 Task: Create a task  Create automated testing scripts for the app , assign it to team member softage.7@softage.net in the project TreasureLine and update the status of the task to  Off Track , set the priority of the task to Medium.
Action: Mouse moved to (73, 313)
Screenshot: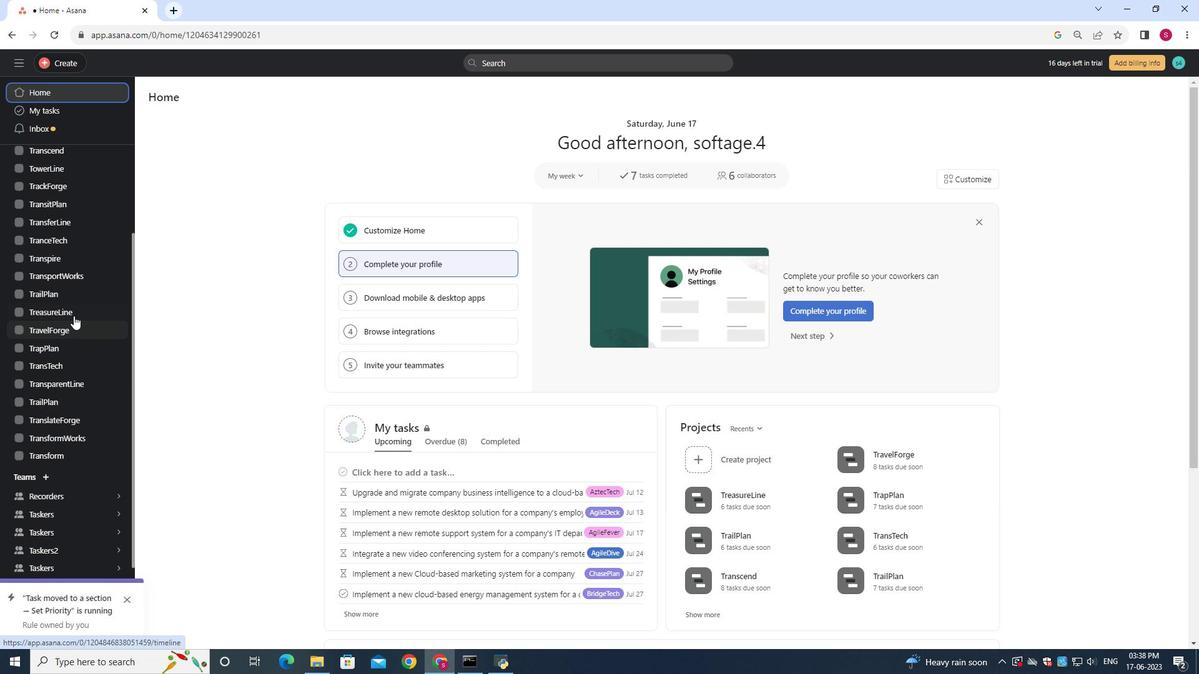 
Action: Mouse pressed left at (73, 313)
Screenshot: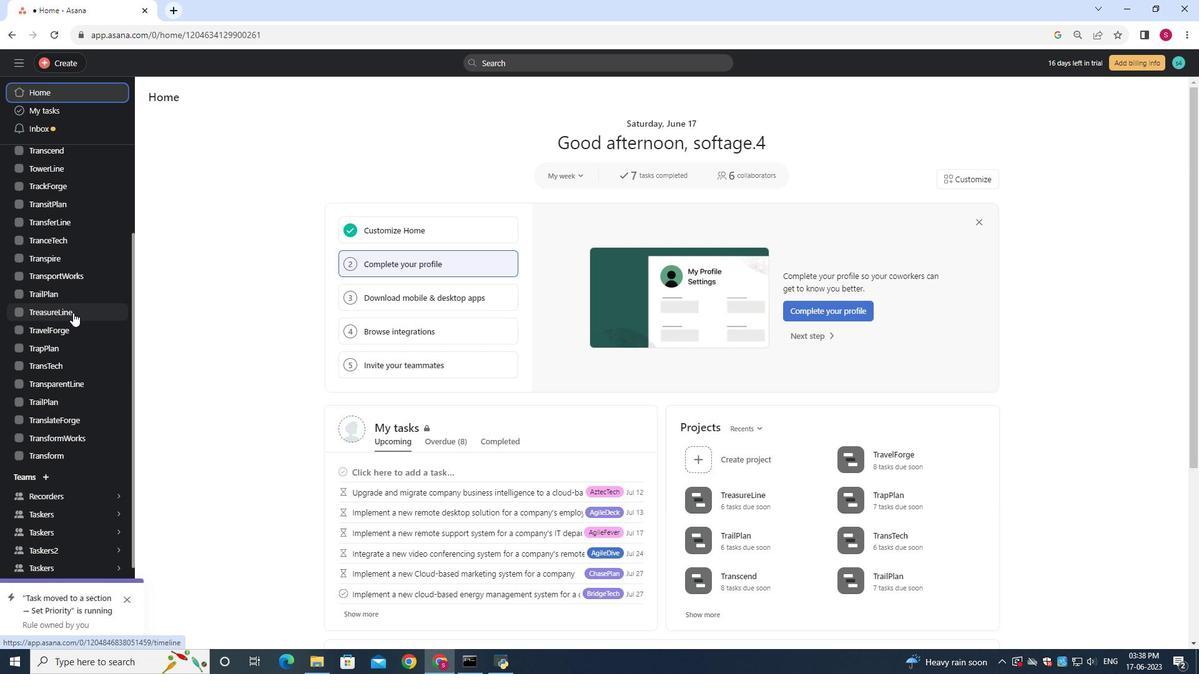 
Action: Mouse moved to (168, 144)
Screenshot: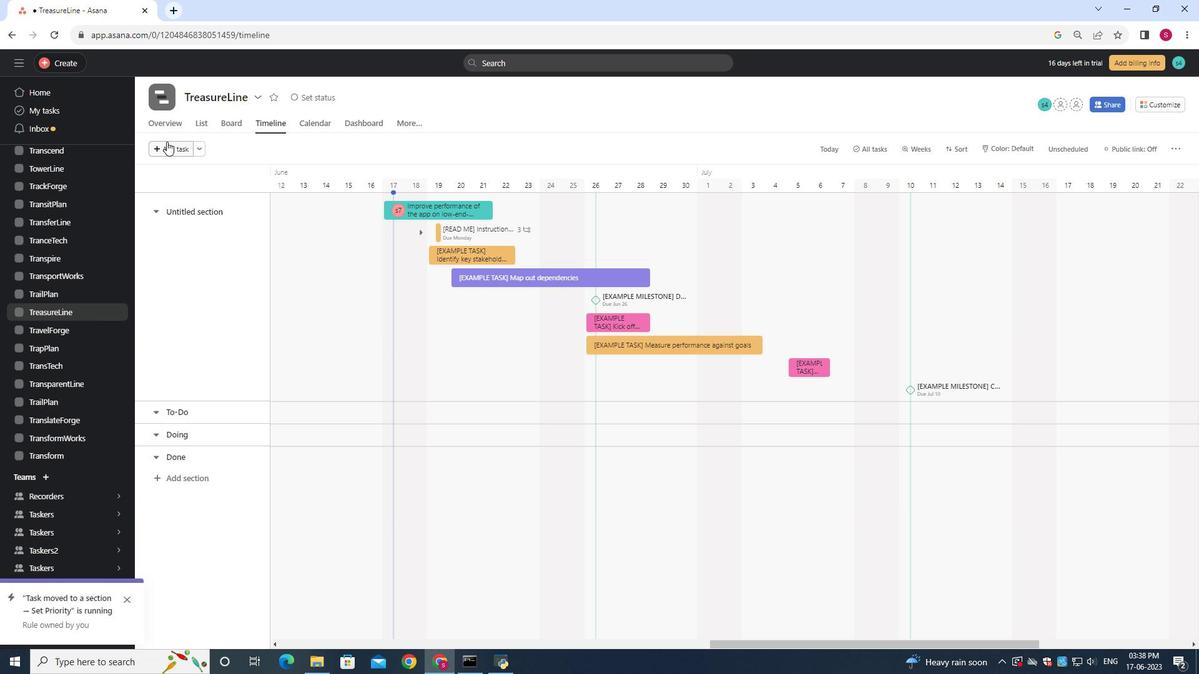 
Action: Mouse pressed left at (168, 144)
Screenshot: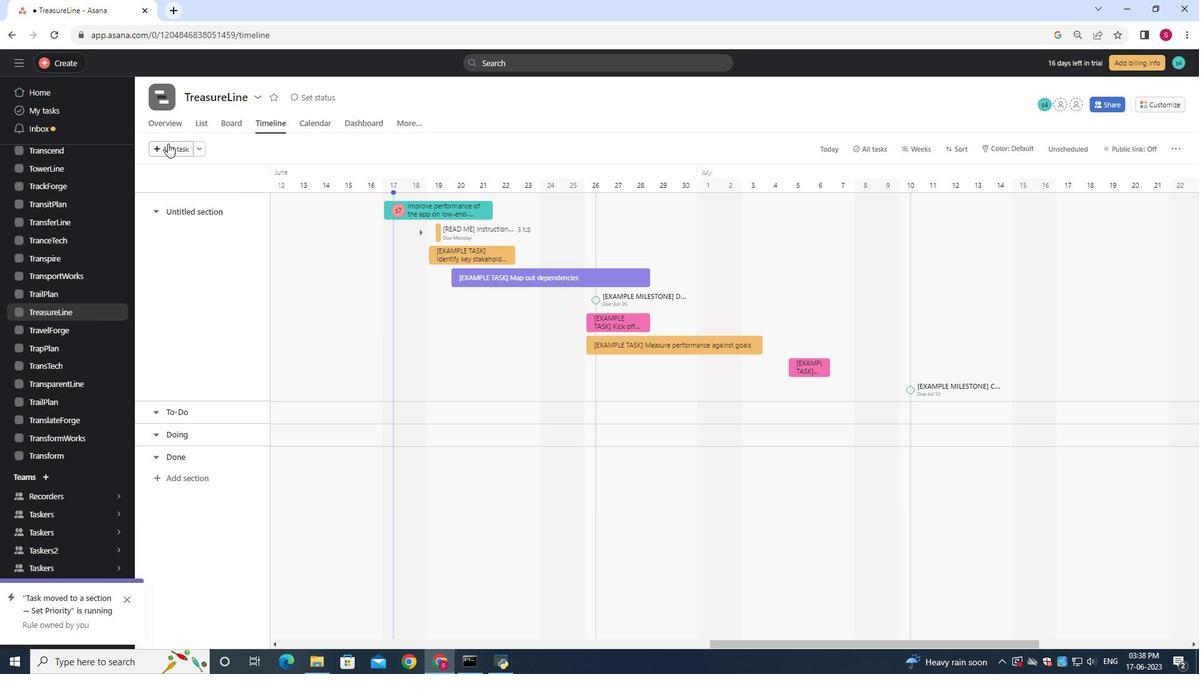 
Action: Key pressed <Key.shift><Key.shift><Key.shift><Key.shift><Key.shift><Key.shift><Key.shift><Key.shift><Key.shift><Key.shift><Key.shift><Key.shift><Key.shift><Key.shift><Key.shift><Key.shift><Key.shift><Key.shift><Key.shift><Key.shift><Key.shift><Key.shift><Key.shift><Key.shift><Key.shift><Key.shift><Key.shift><Key.shift><Key.shift><Key.shift><Key.shift><Key.shift><Key.shift><Key.shift><Key.shift><Key.shift><Key.shift><Key.shift><Key.shift><Key.shift><Key.shift><Key.shift><Key.shift><Key.shift><Key.shift><Key.shift>Create<Key.space><Key.shift>automated<Key.space>testing<Key.space>scripts<Key.space>for<Key.space>the<Key.space>app
Screenshot: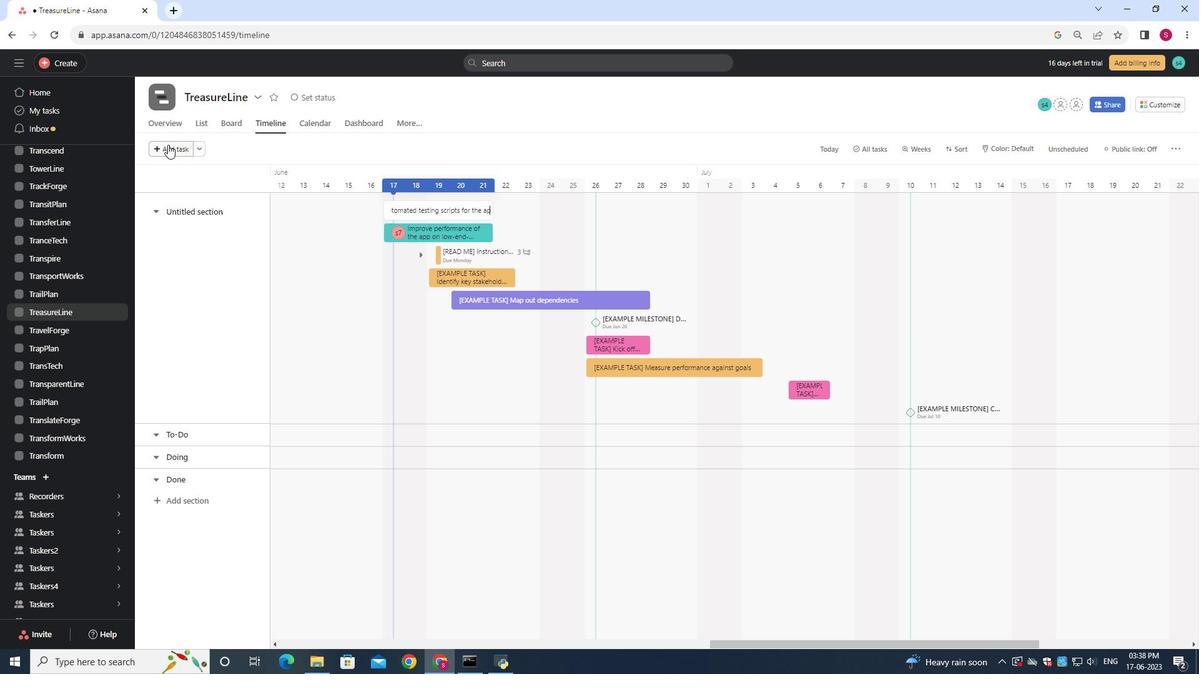 
Action: Mouse moved to (454, 209)
Screenshot: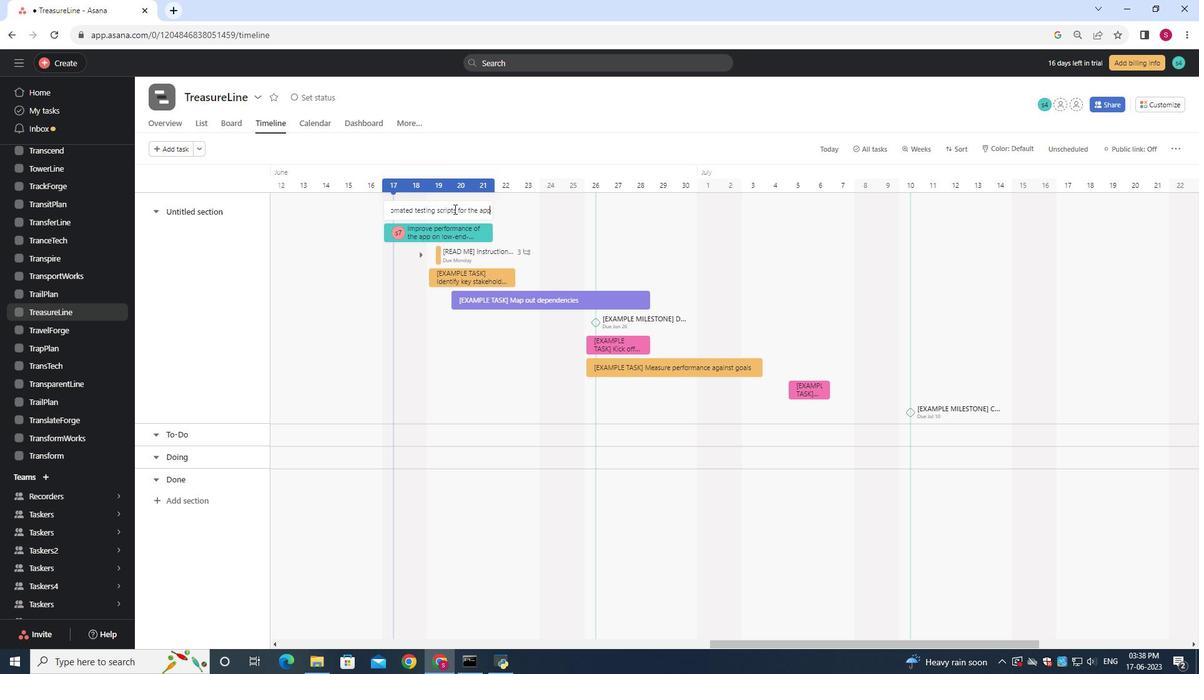 
Action: Mouse pressed left at (454, 209)
Screenshot: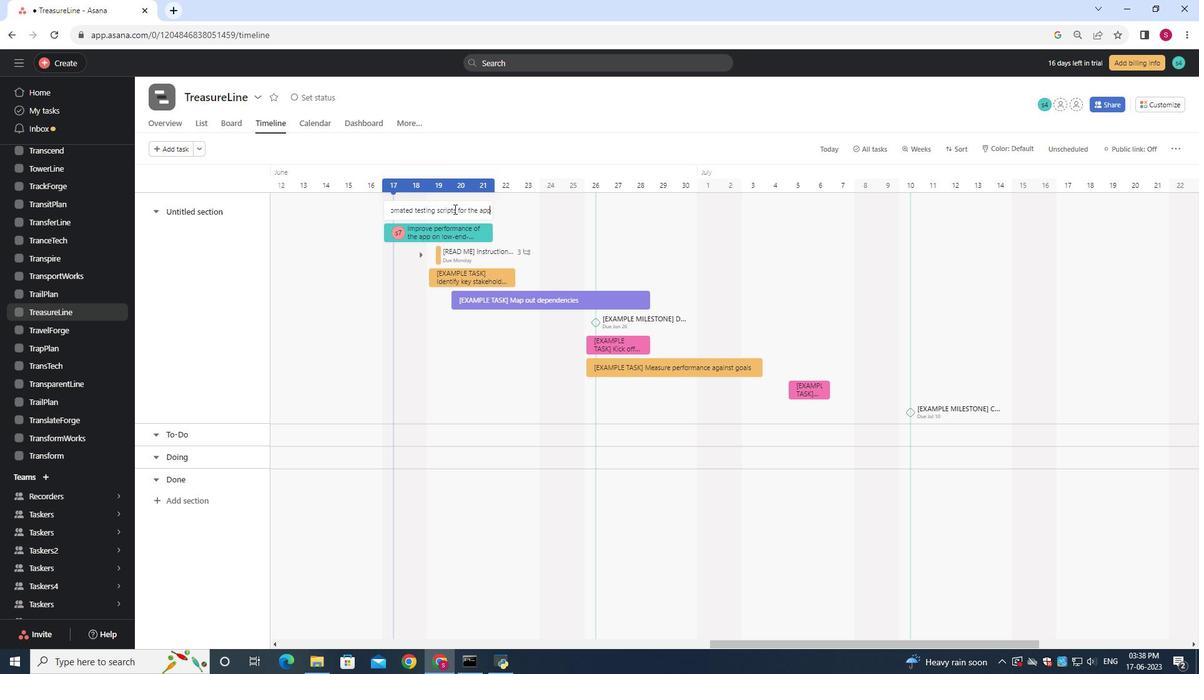 
Action: Mouse moved to (936, 211)
Screenshot: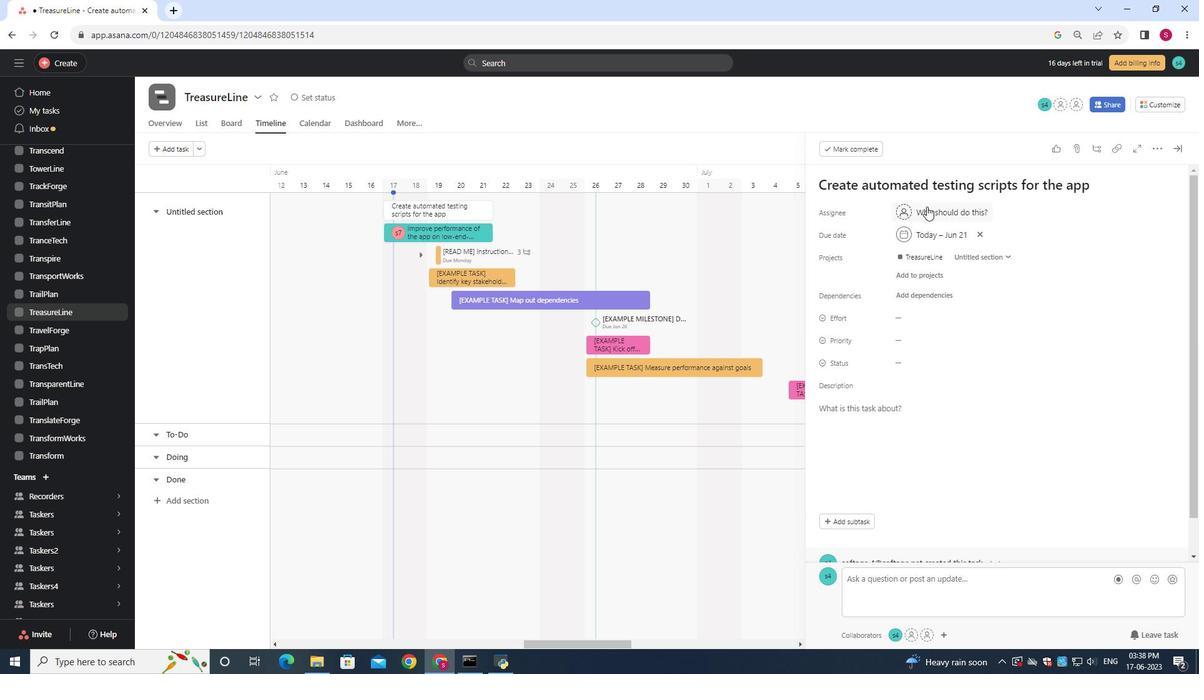 
Action: Mouse pressed left at (936, 211)
Screenshot: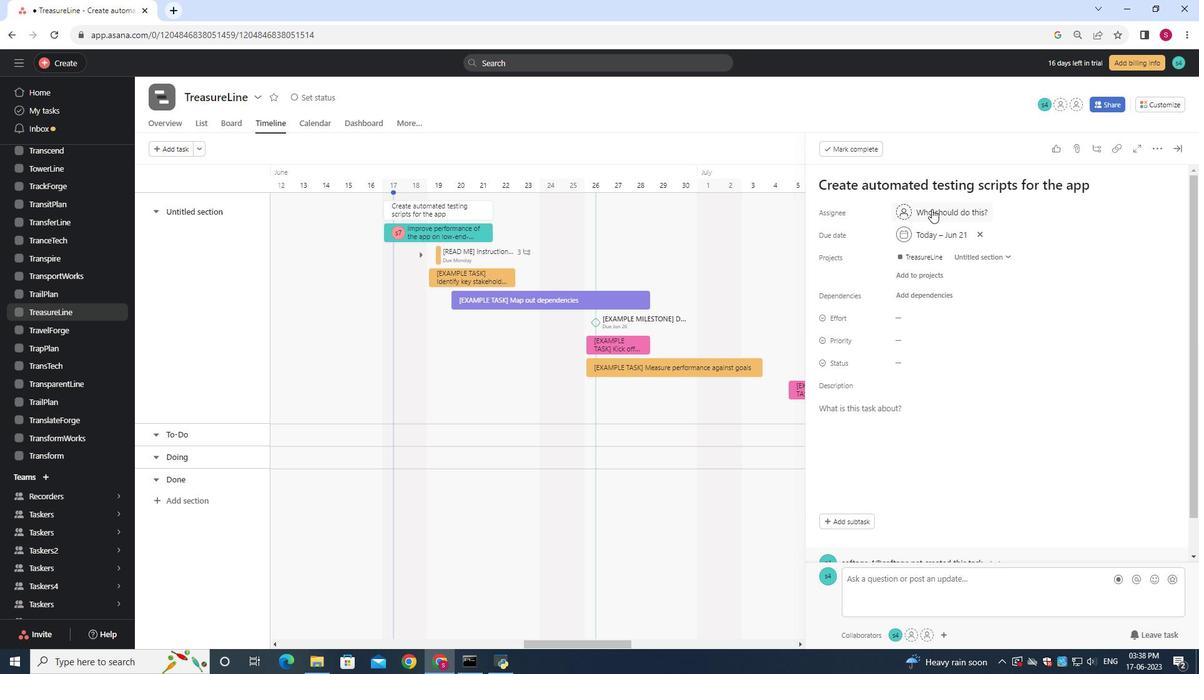 
Action: Mouse moved to (937, 211)
Screenshot: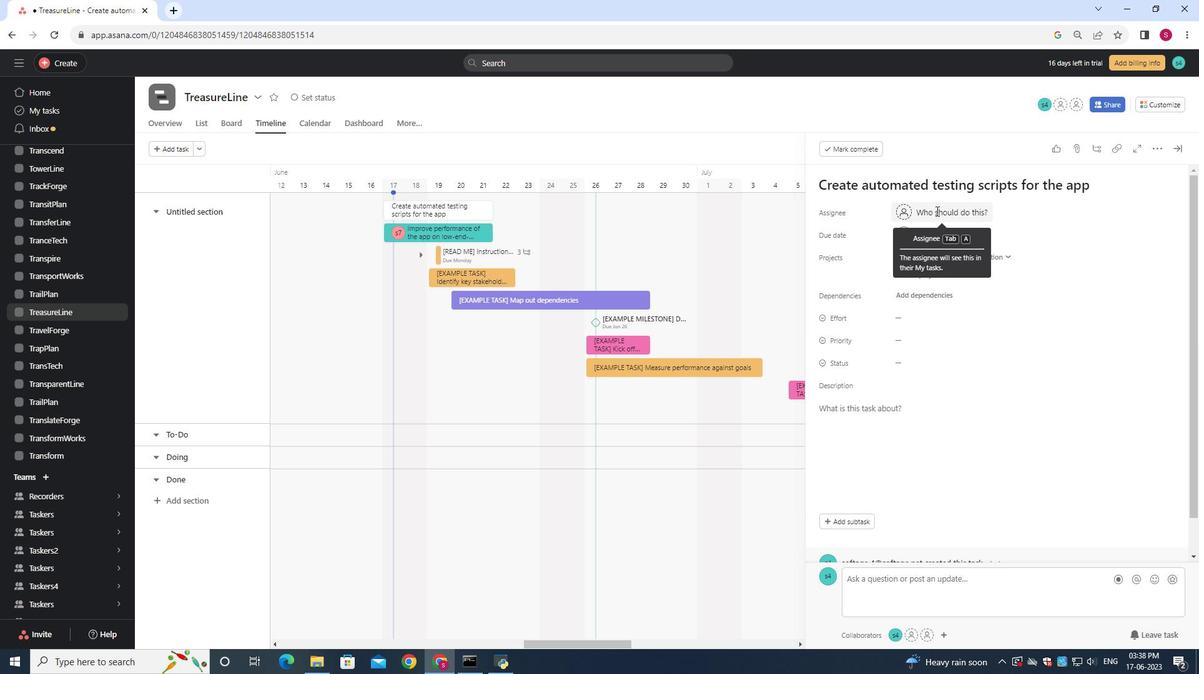 
Action: Key pressed softage.7<Key.shift>@softage.net
Screenshot: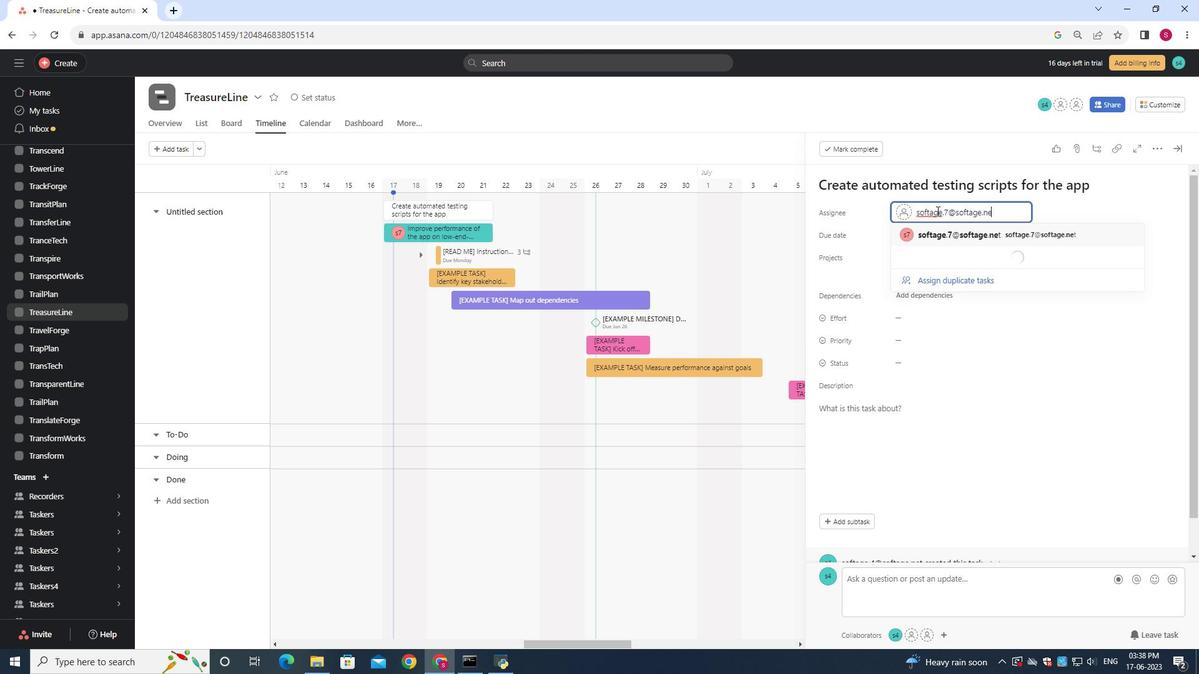 
Action: Mouse moved to (967, 230)
Screenshot: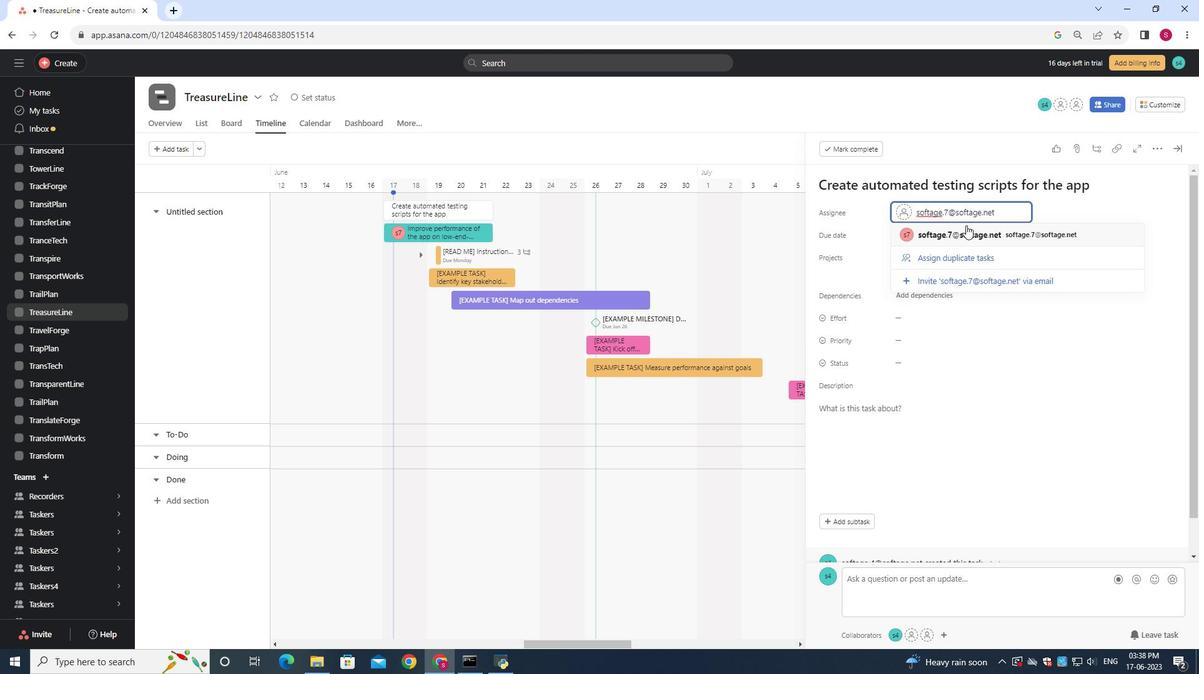 
Action: Mouse pressed left at (967, 230)
Screenshot: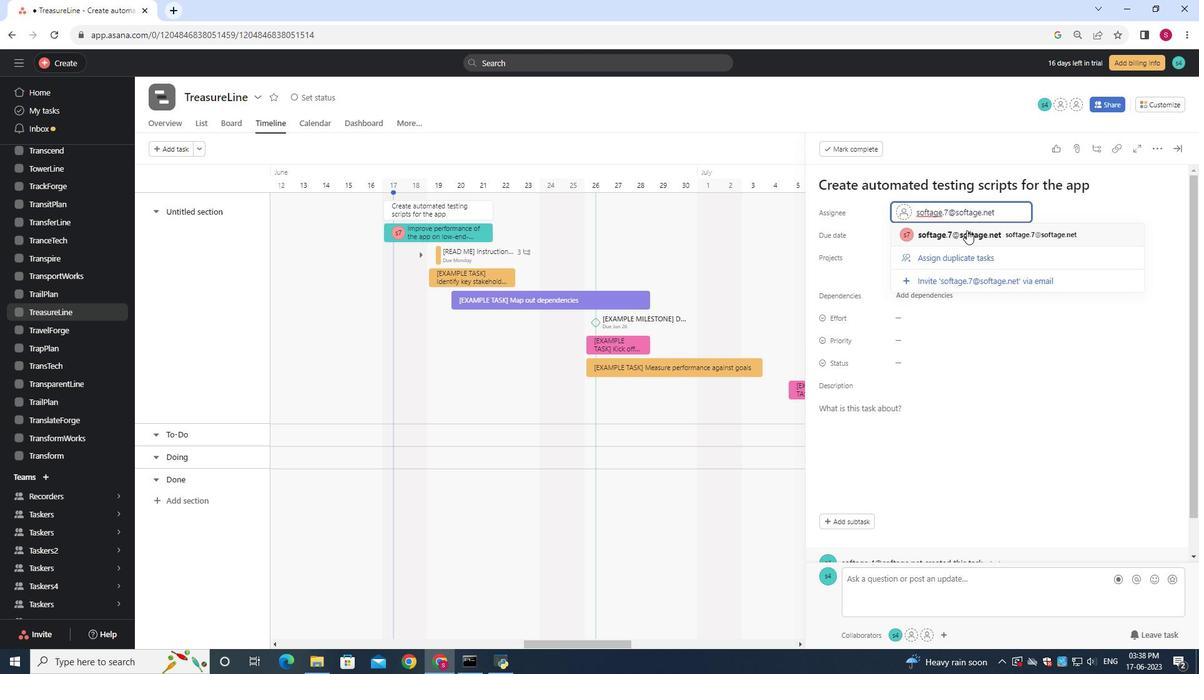 
Action: Mouse moved to (907, 364)
Screenshot: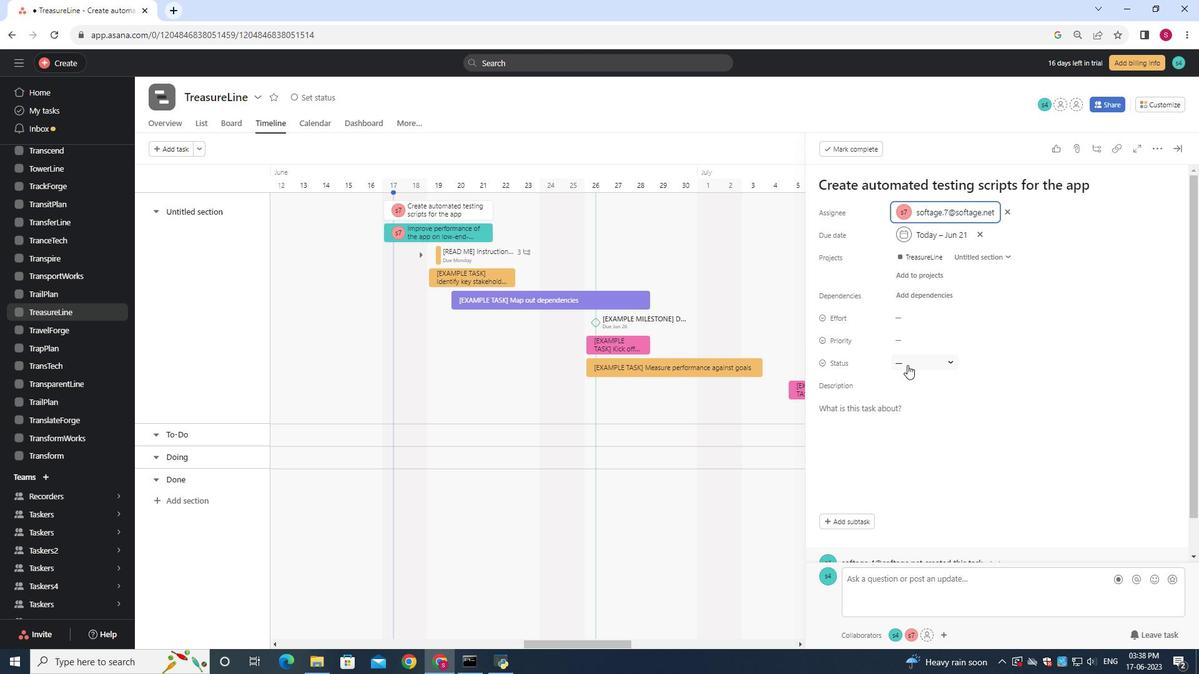 
Action: Mouse pressed left at (907, 364)
Screenshot: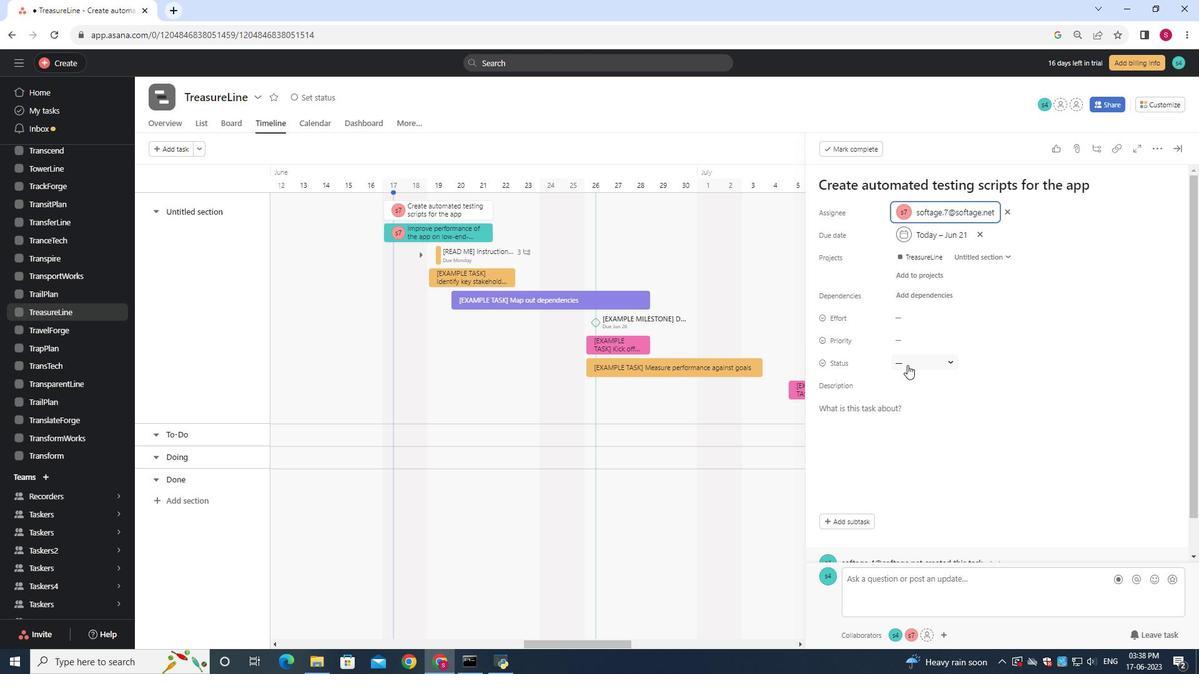 
Action: Mouse moved to (946, 439)
Screenshot: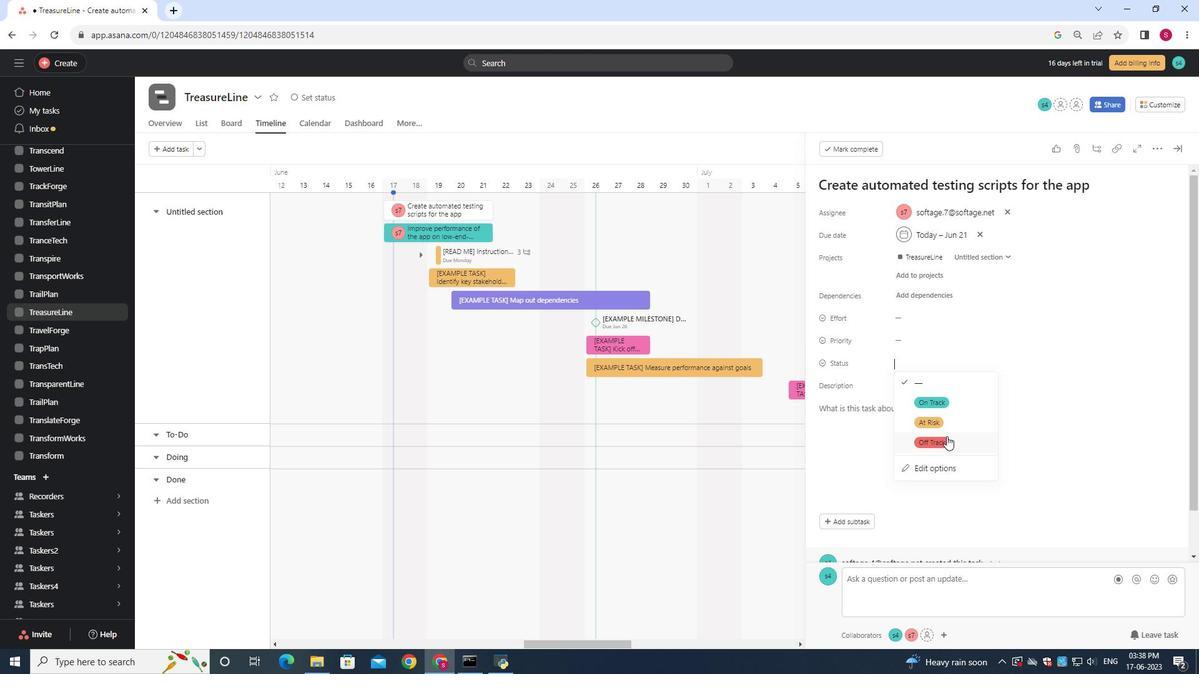 
Action: Mouse pressed left at (946, 439)
Screenshot: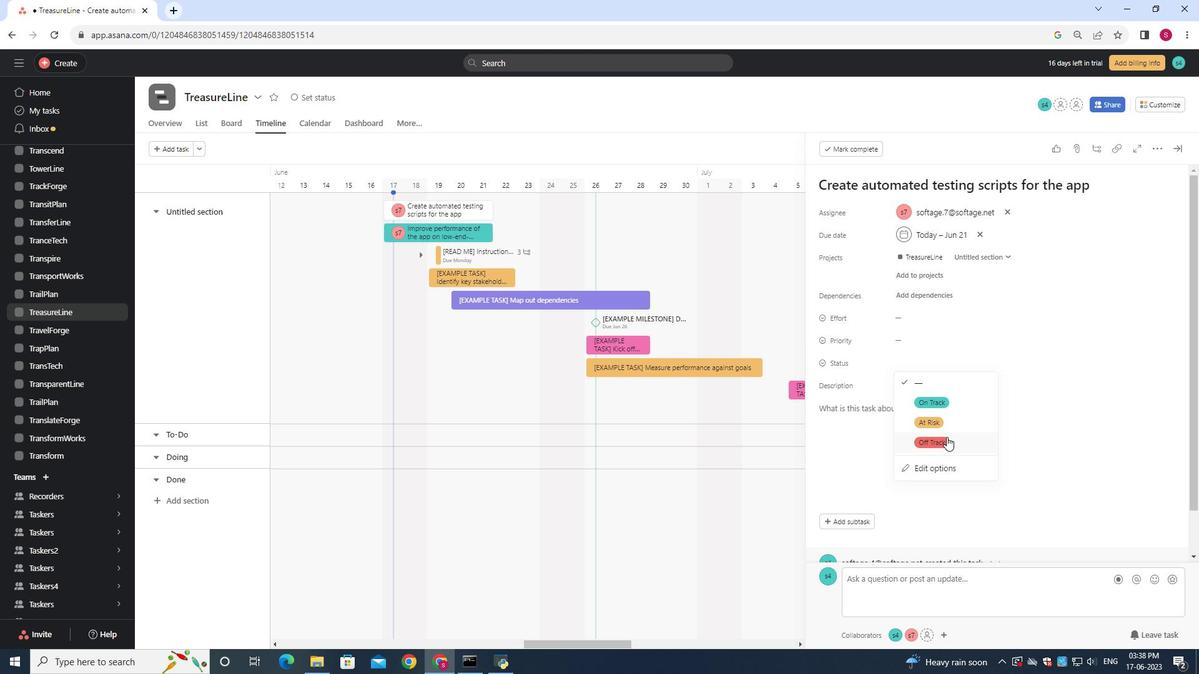 
Action: Mouse moved to (912, 344)
Screenshot: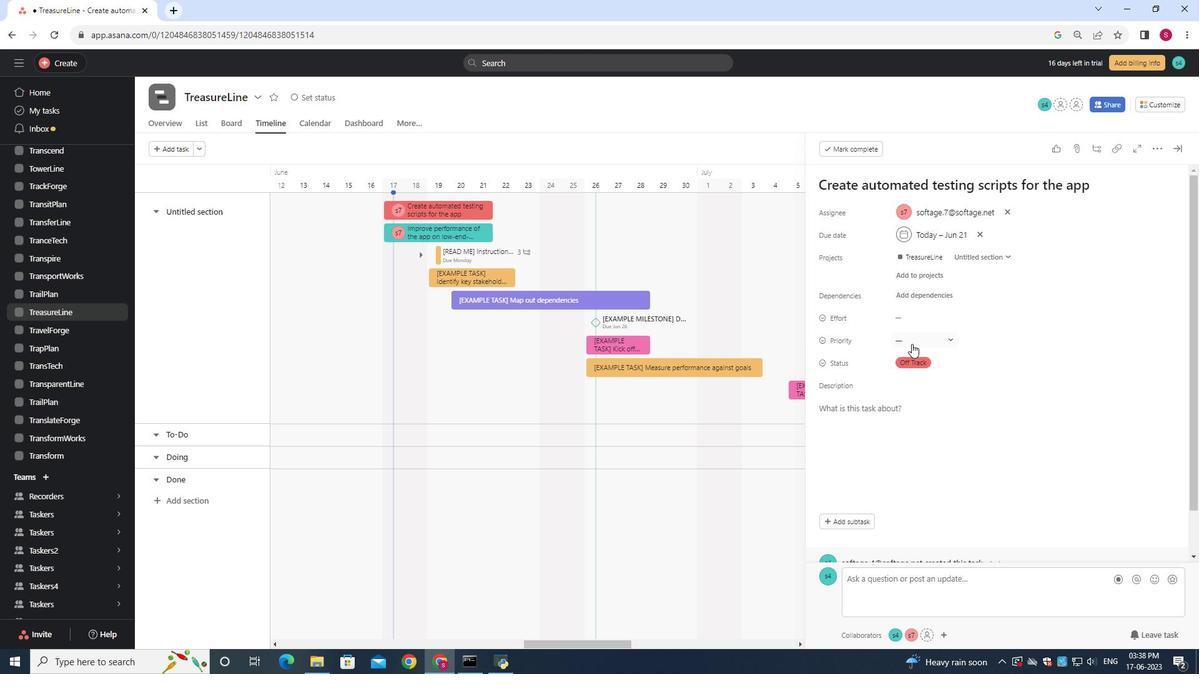 
Action: Mouse pressed left at (912, 344)
Screenshot: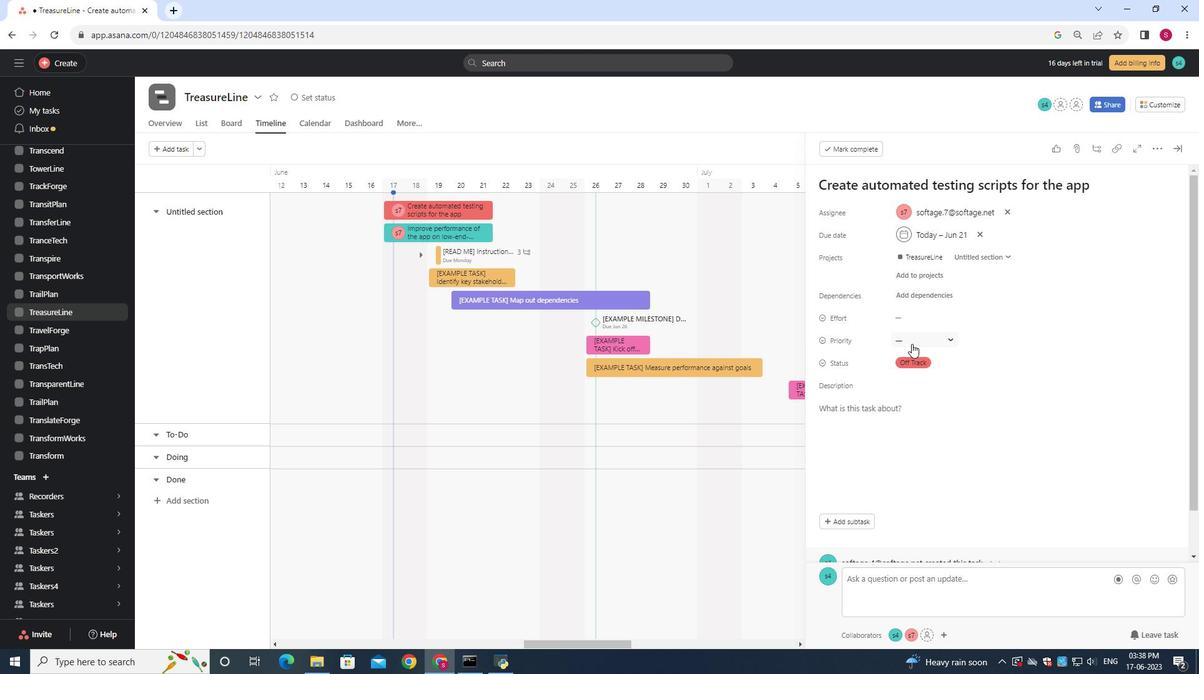 
Action: Mouse moved to (945, 399)
Screenshot: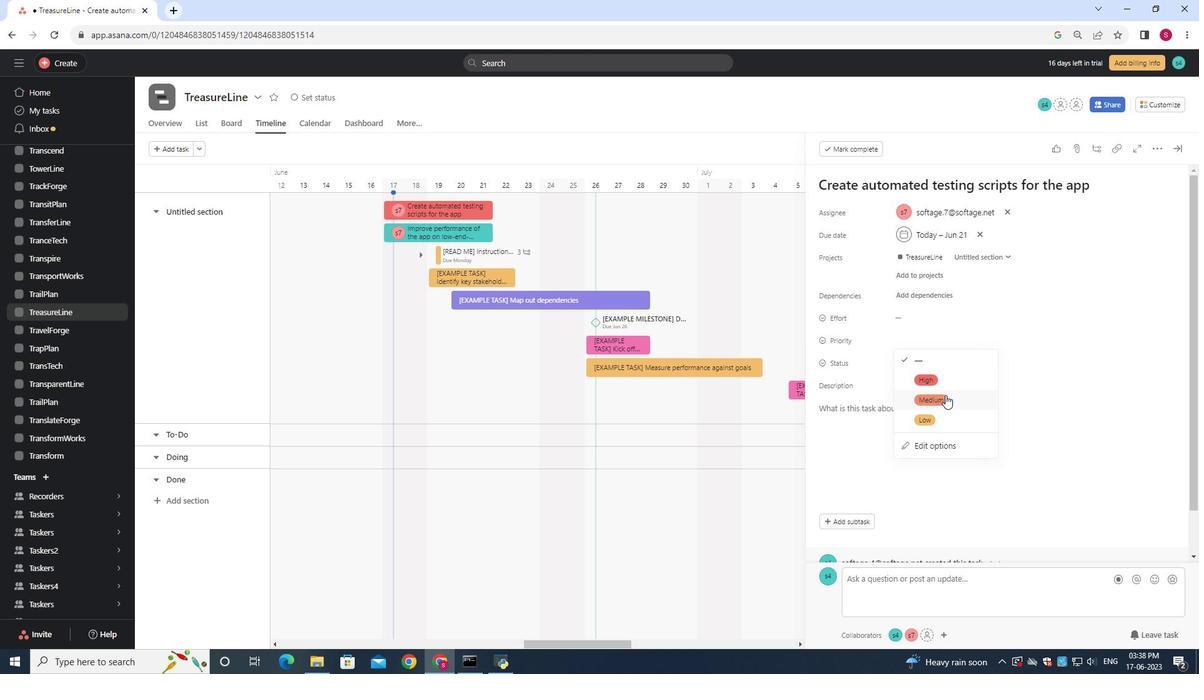 
Action: Mouse pressed left at (945, 399)
Screenshot: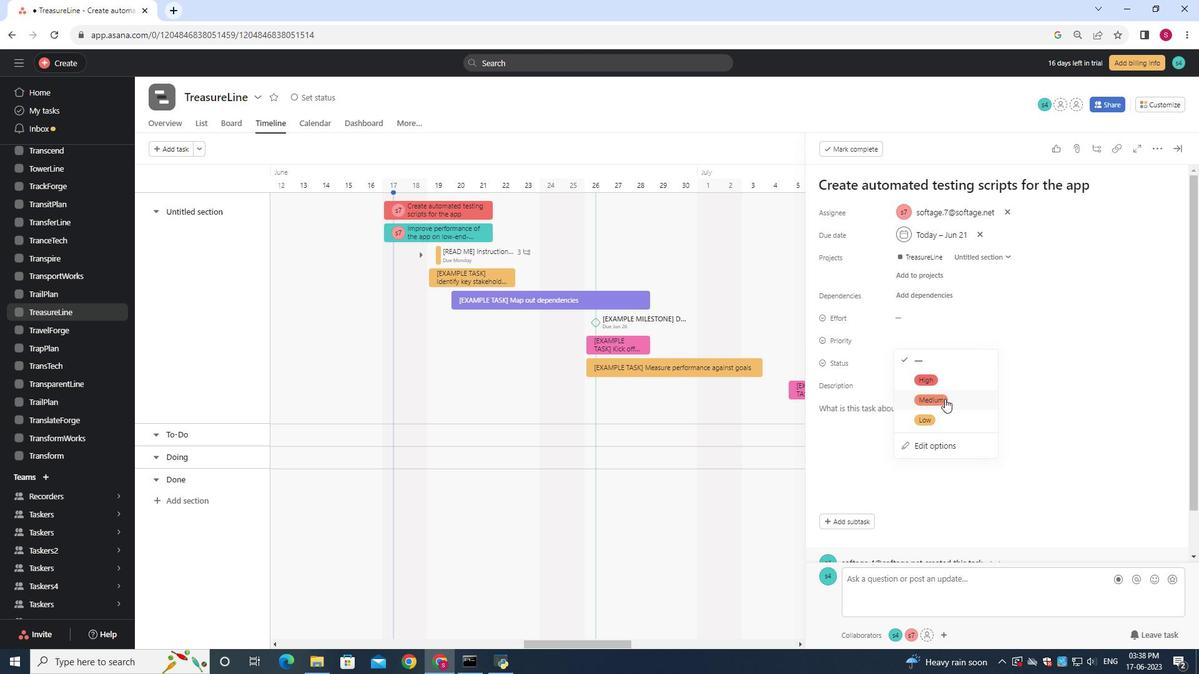 
Action: Mouse moved to (940, 346)
Screenshot: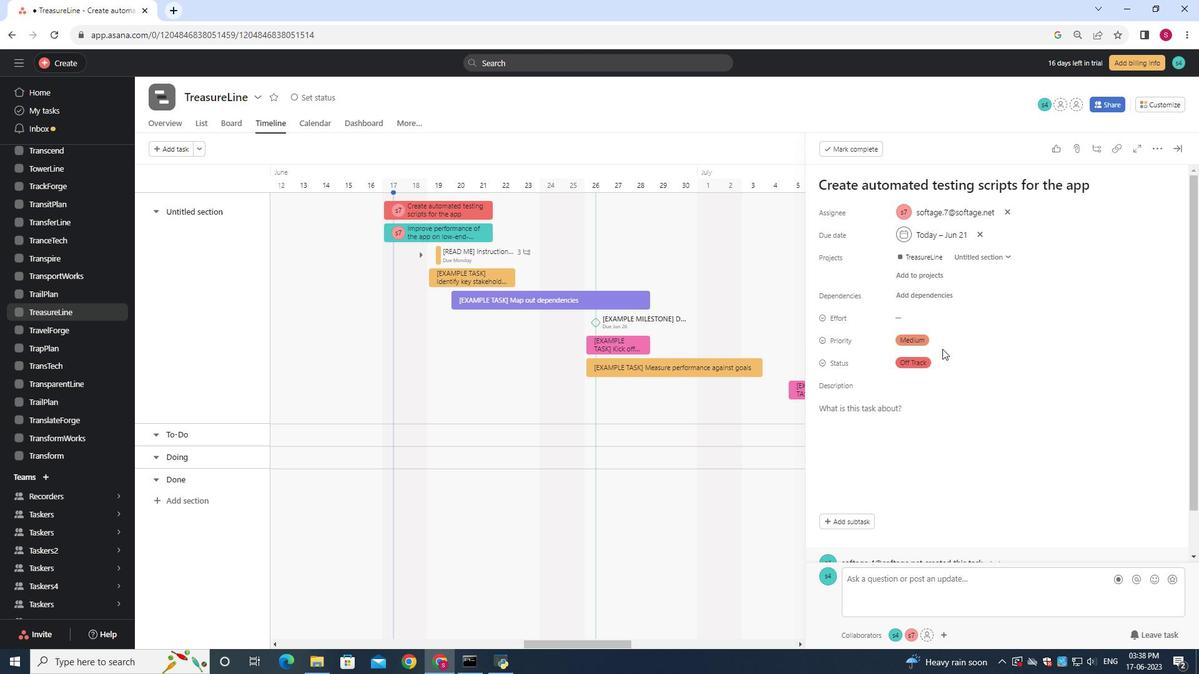 
